 Task: Add to scrum project TridentForge a team member softage.3@softage.net and assign as Project Lead.
Action: Mouse moved to (195, 63)
Screenshot: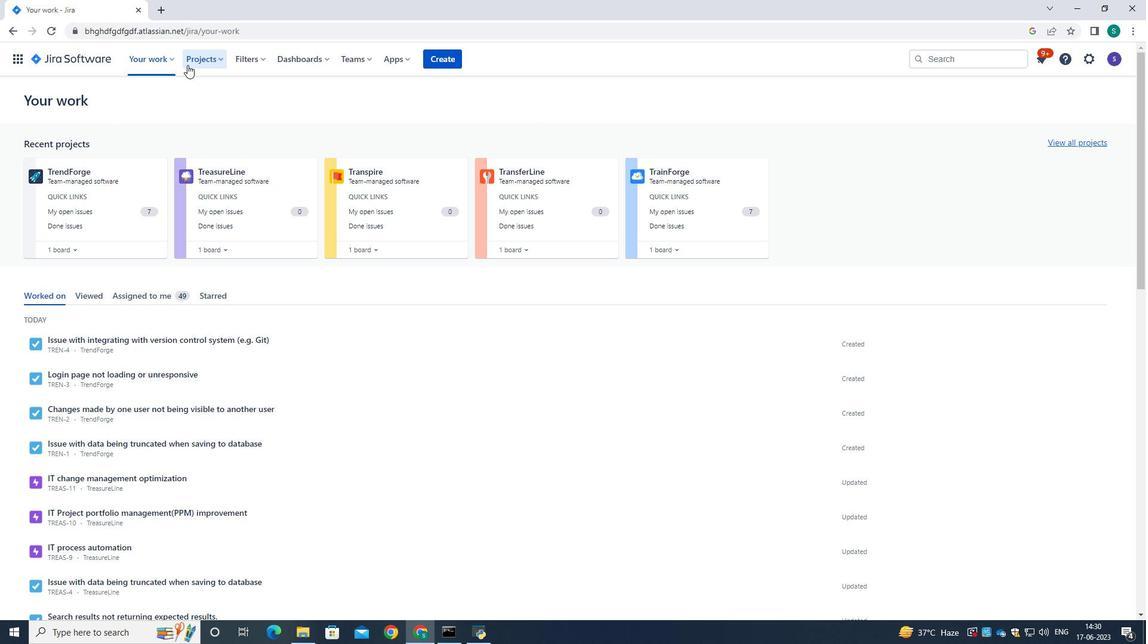 
Action: Mouse pressed left at (195, 63)
Screenshot: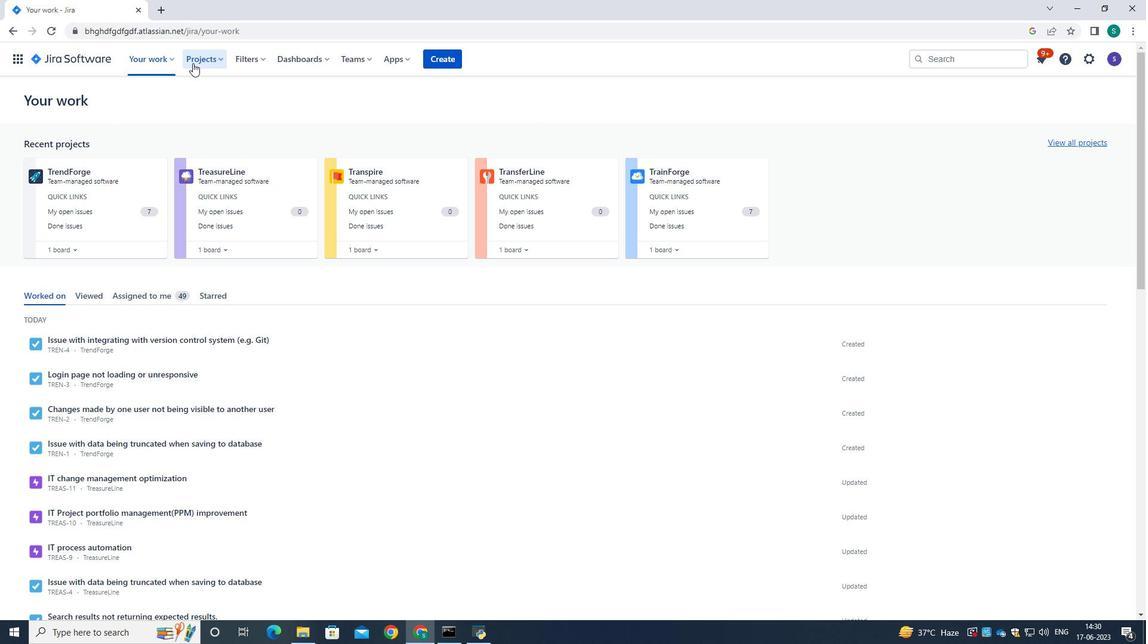 
Action: Mouse moved to (189, 111)
Screenshot: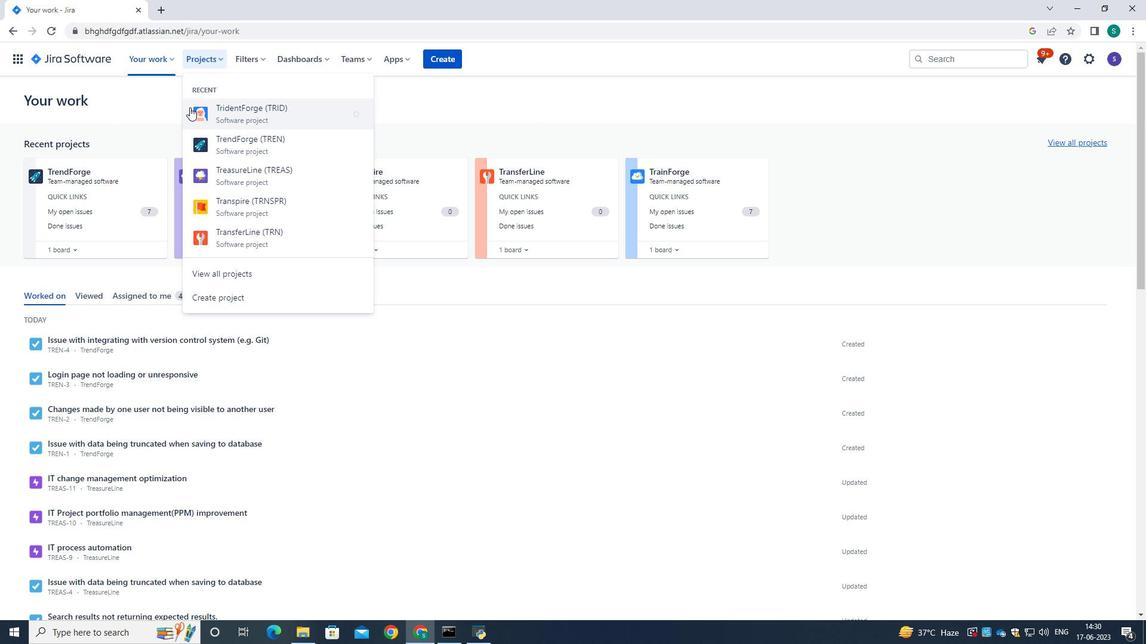 
Action: Mouse pressed left at (189, 111)
Screenshot: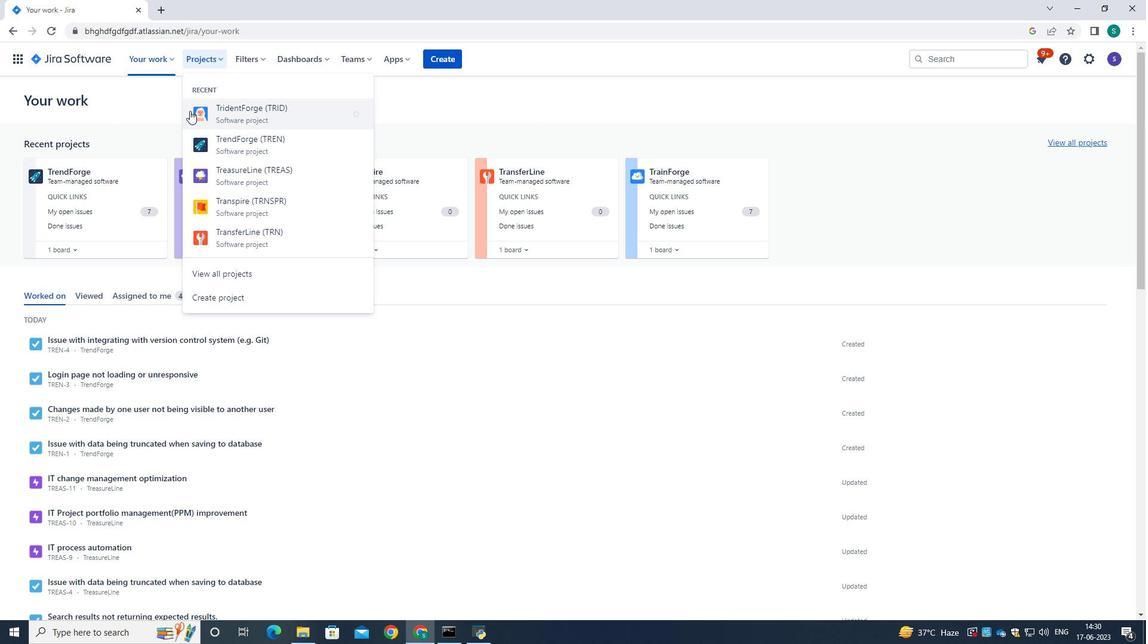 
Action: Mouse moved to (64, 339)
Screenshot: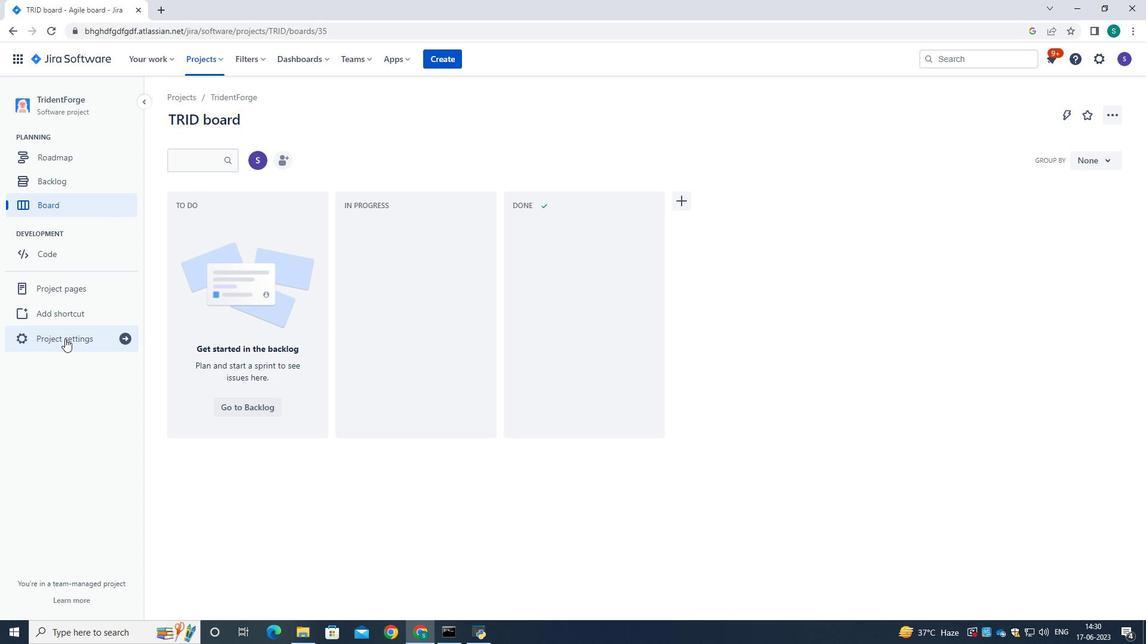 
Action: Mouse pressed left at (64, 339)
Screenshot: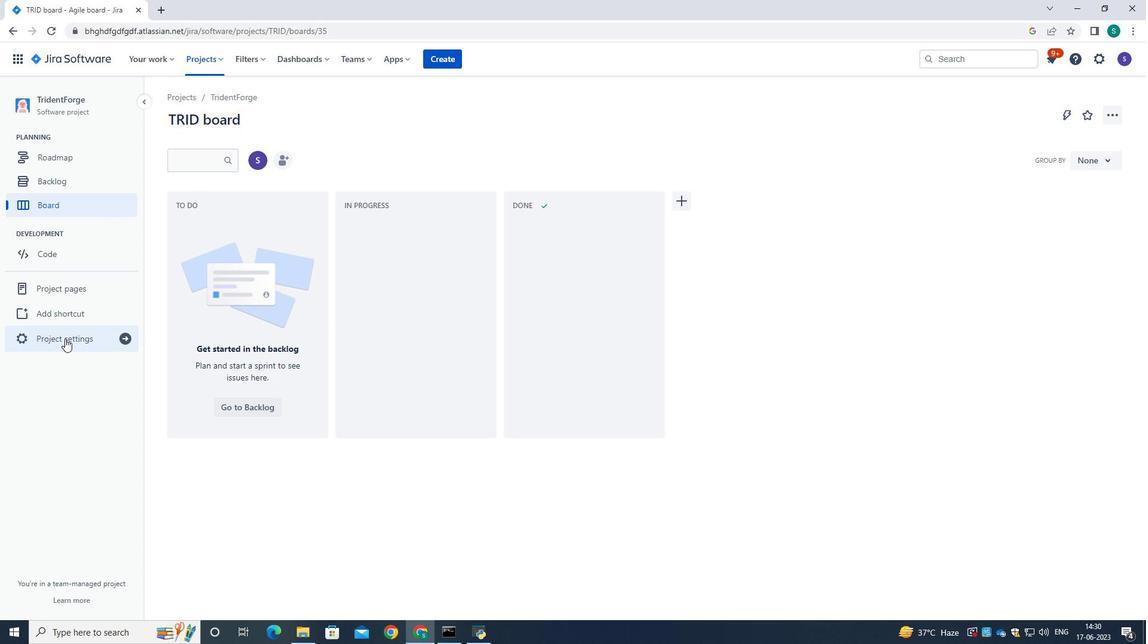 
Action: Mouse moved to (628, 386)
Screenshot: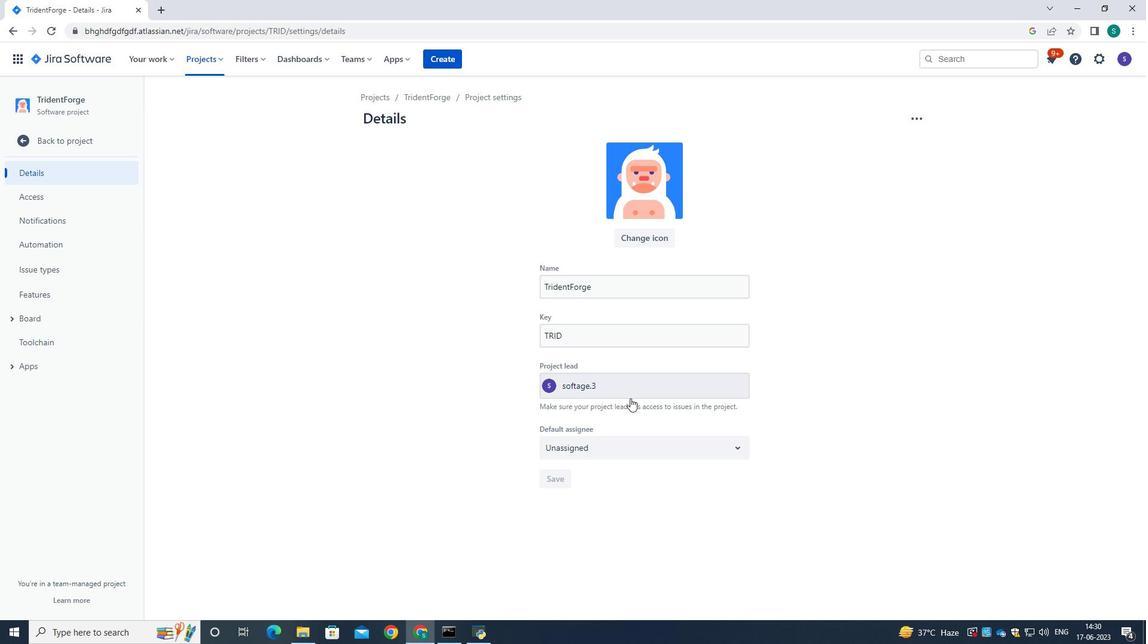 
Action: Mouse pressed left at (628, 386)
Screenshot: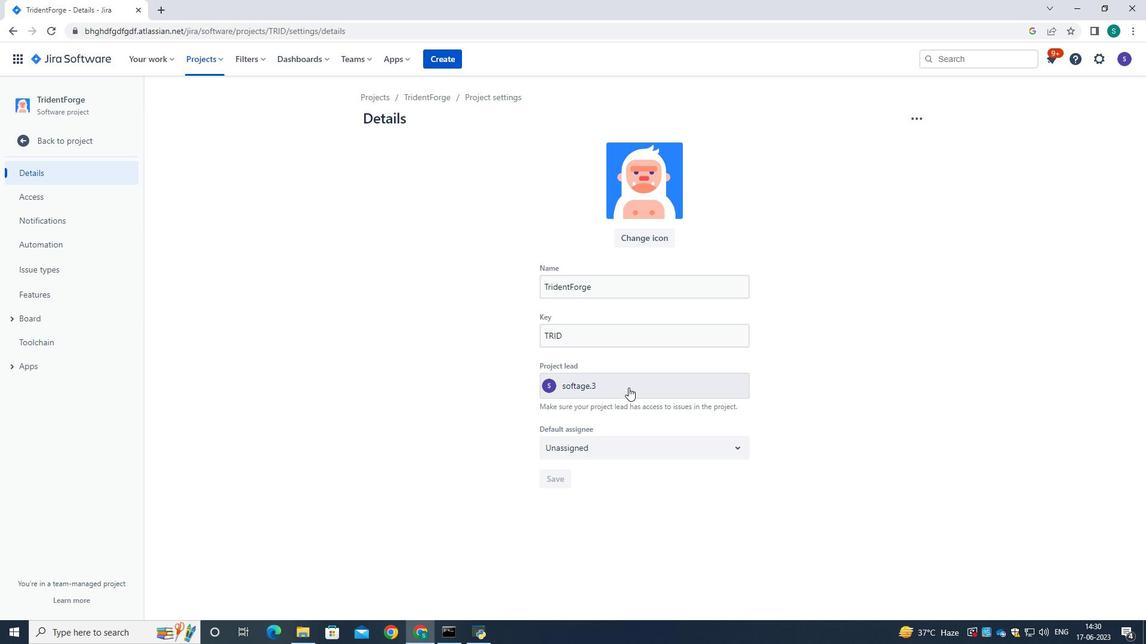 
Action: Key pressed softage.3<Key.shift>@softage.net
Screenshot: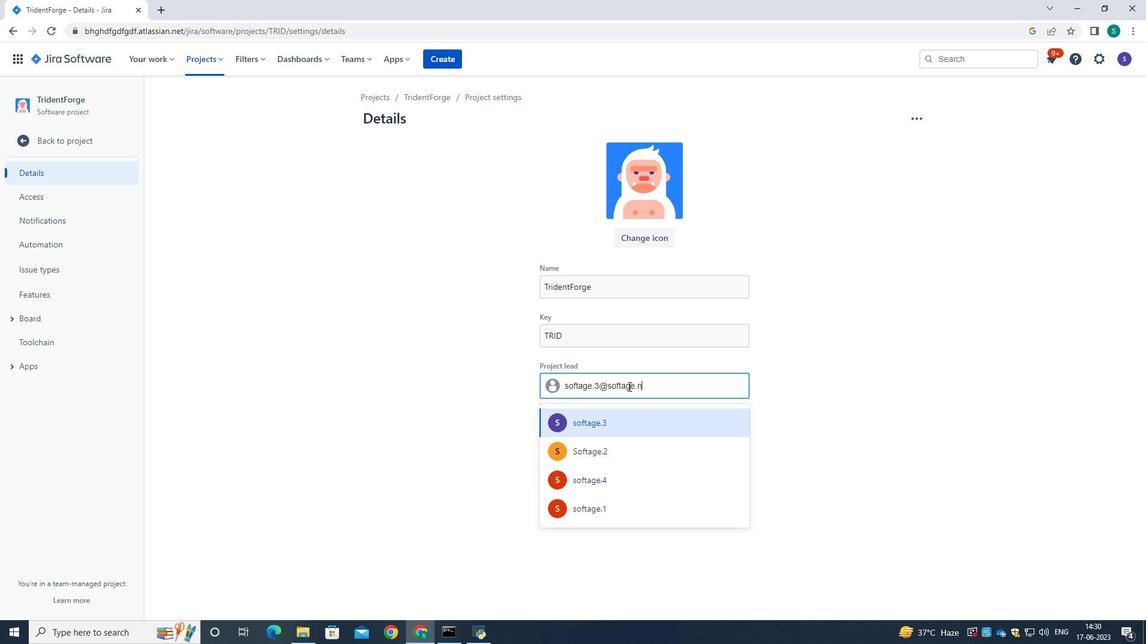
Action: Mouse moved to (629, 417)
Screenshot: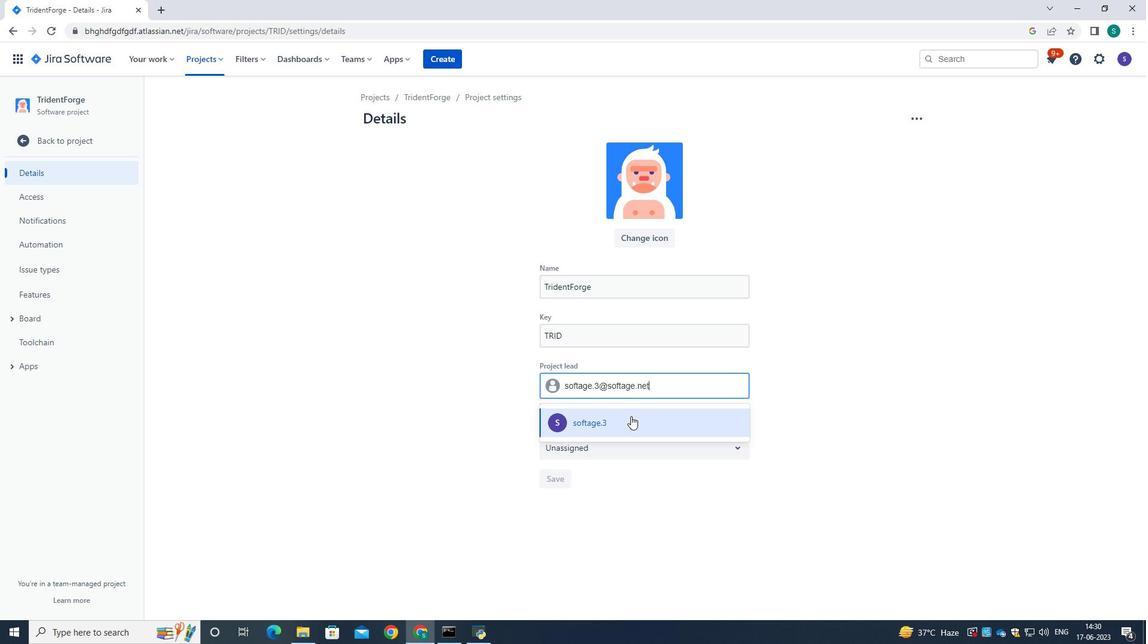 
Action: Mouse pressed left at (629, 417)
Screenshot: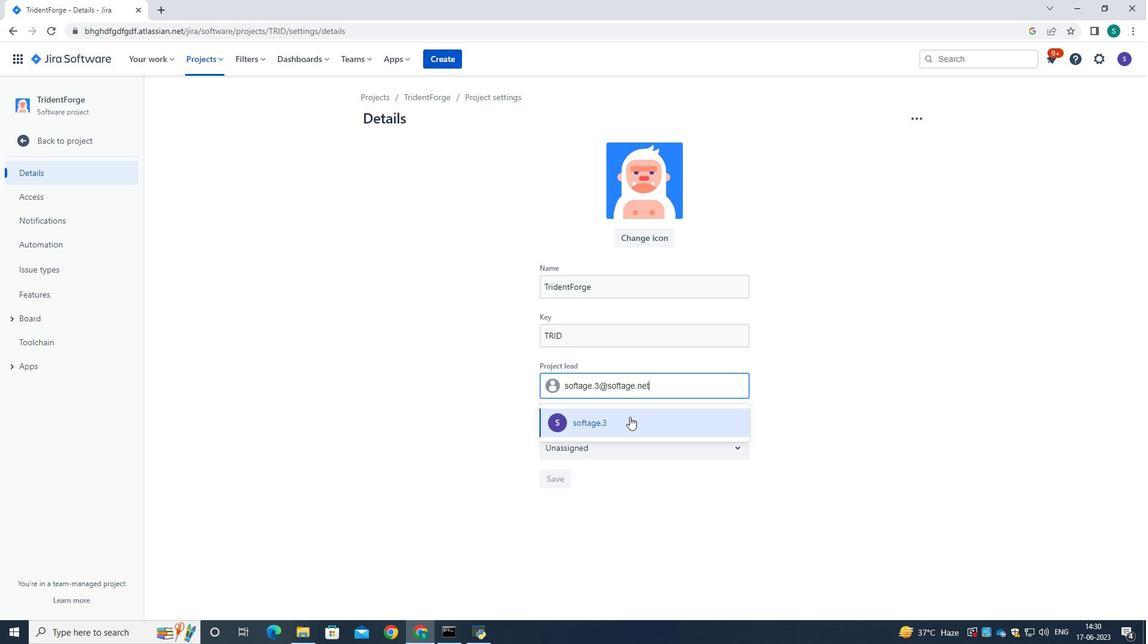 
Action: Mouse moved to (616, 447)
Screenshot: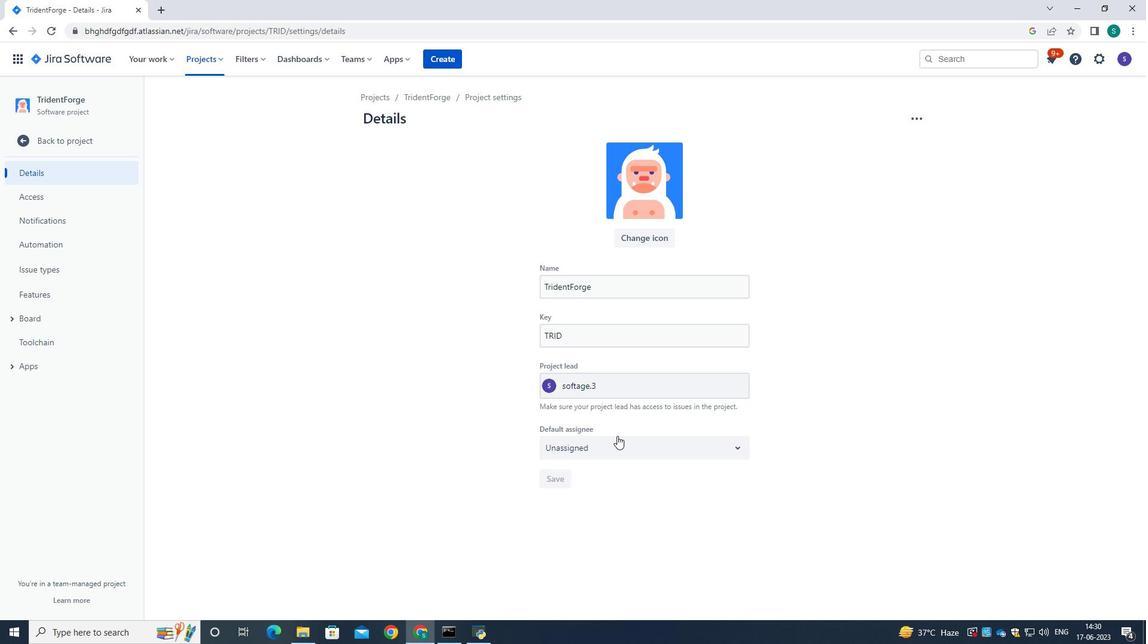 
Action: Mouse pressed left at (616, 447)
Screenshot: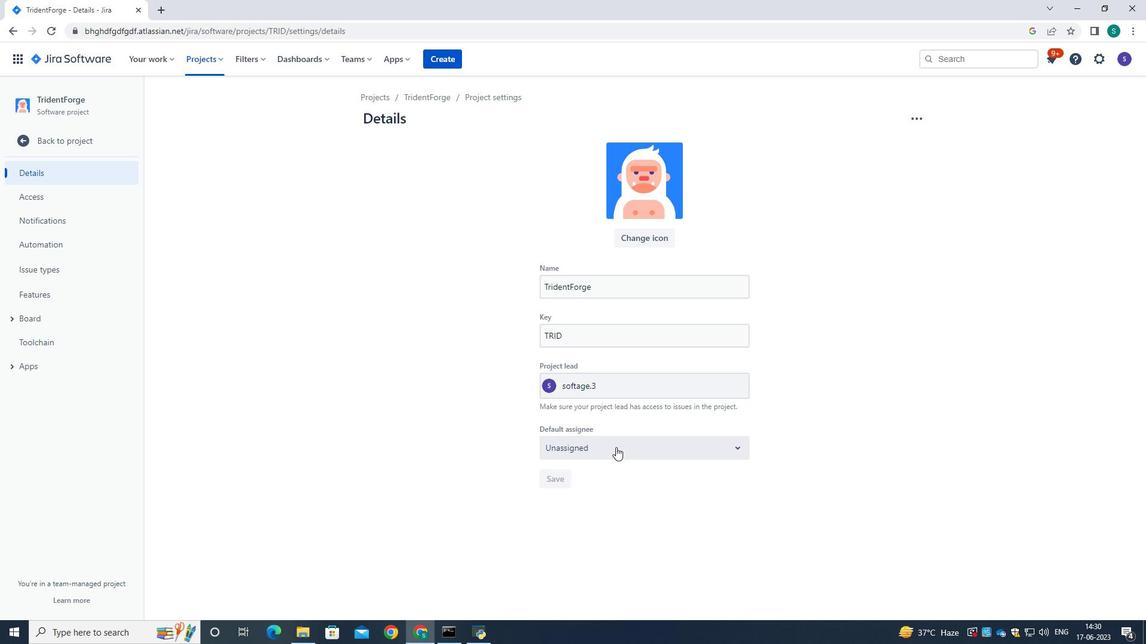 
Action: Mouse moved to (577, 478)
Screenshot: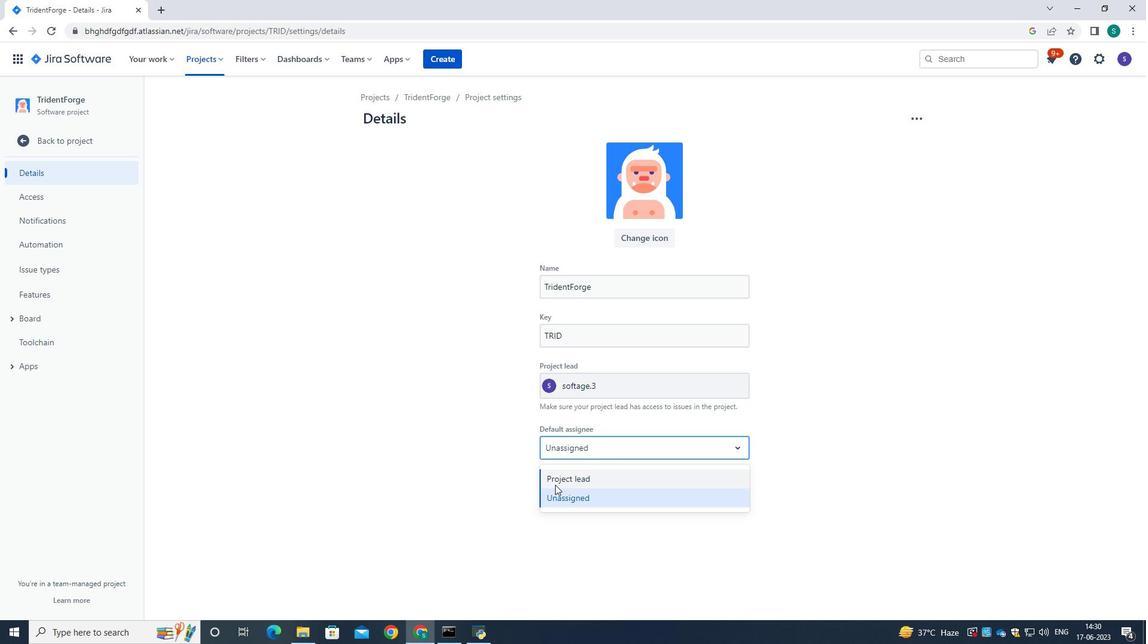 
Action: Mouse pressed left at (577, 478)
Screenshot: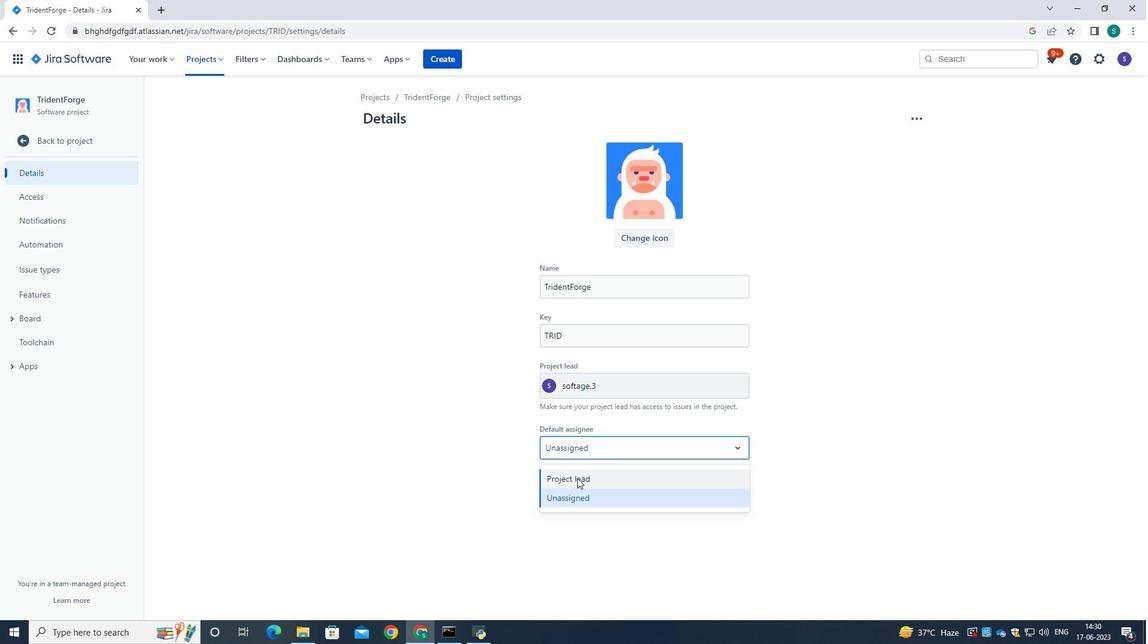 
Action: Mouse moved to (560, 479)
Screenshot: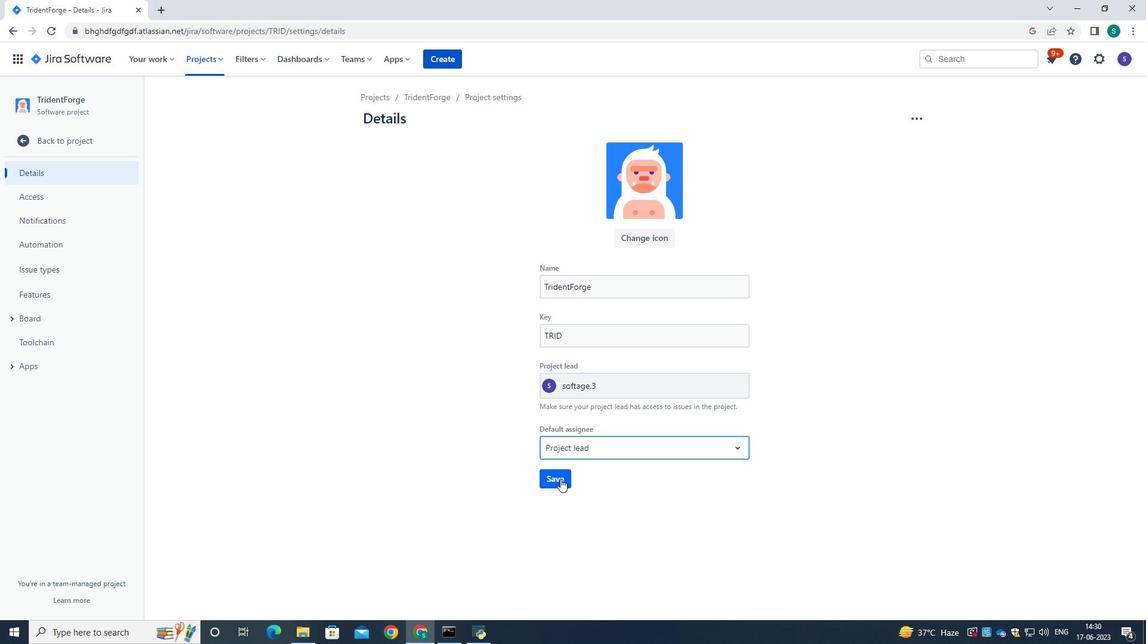 
Action: Mouse pressed left at (560, 479)
Screenshot: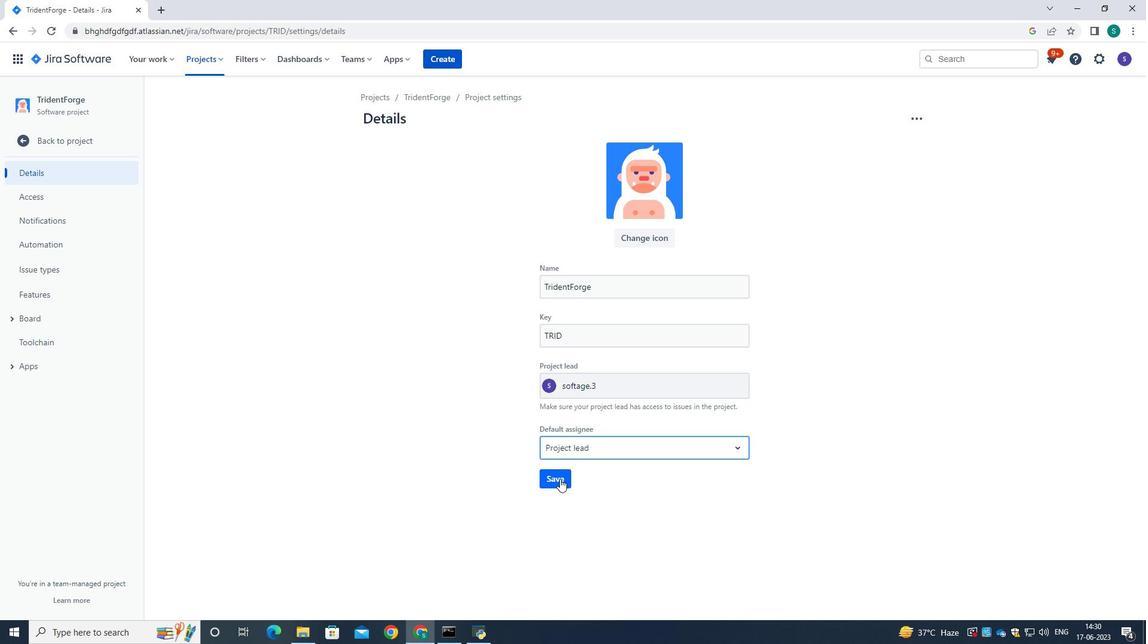 
Action: Mouse moved to (406, 299)
Screenshot: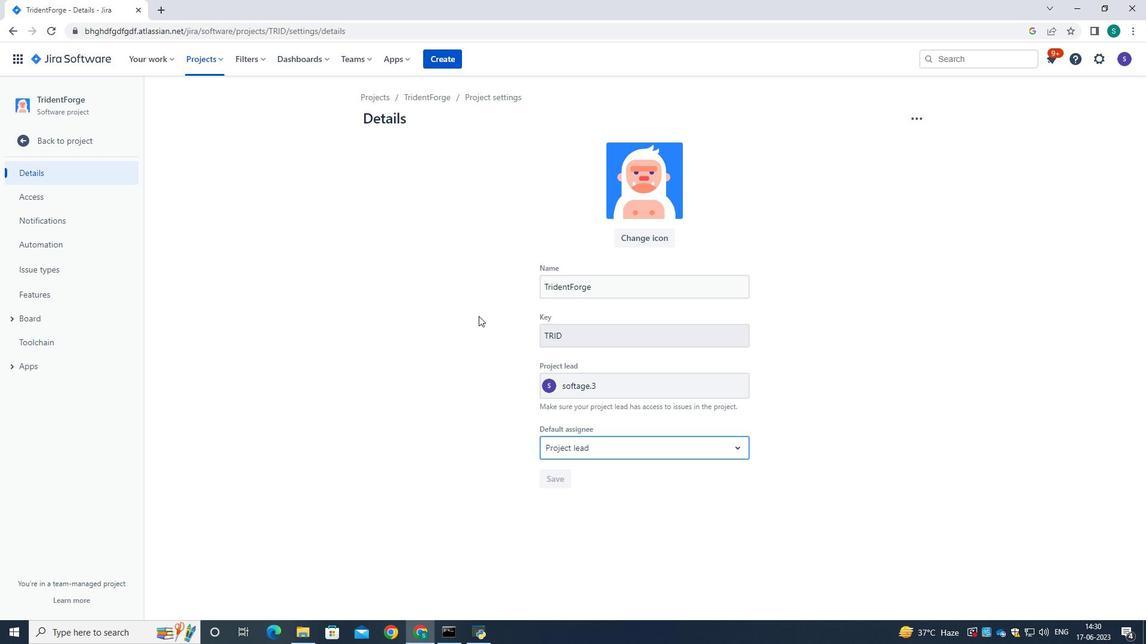 
Action: Mouse pressed left at (406, 299)
Screenshot: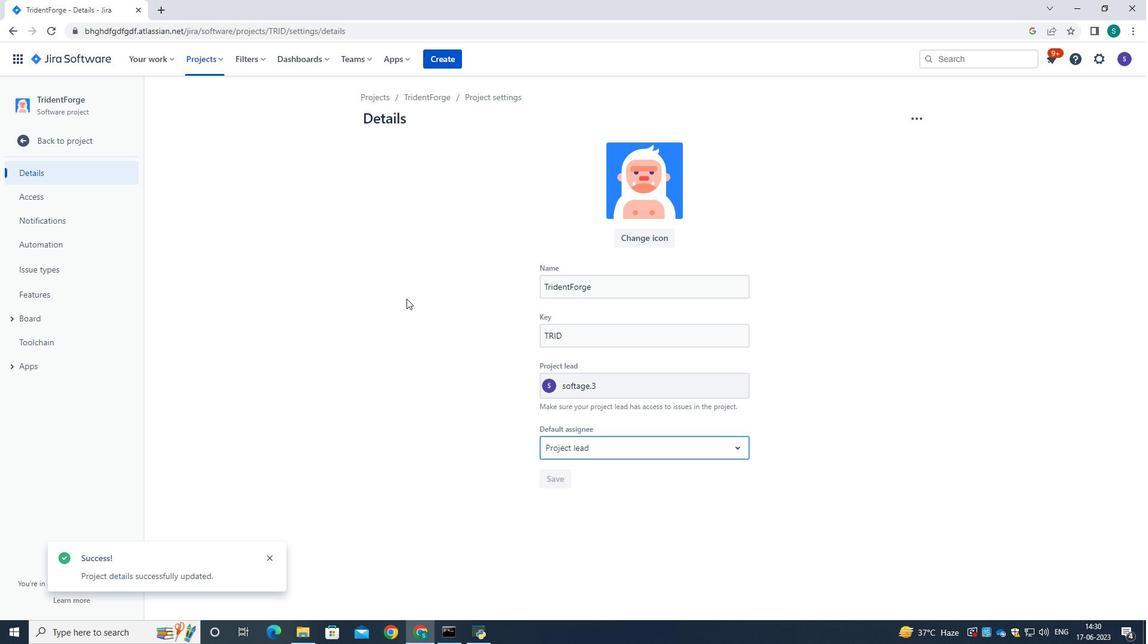 
